 Task: Use the formula "BINOM.DIST" in spreadsheet "Project portfolio".
Action: Mouse moved to (136, 196)
Screenshot: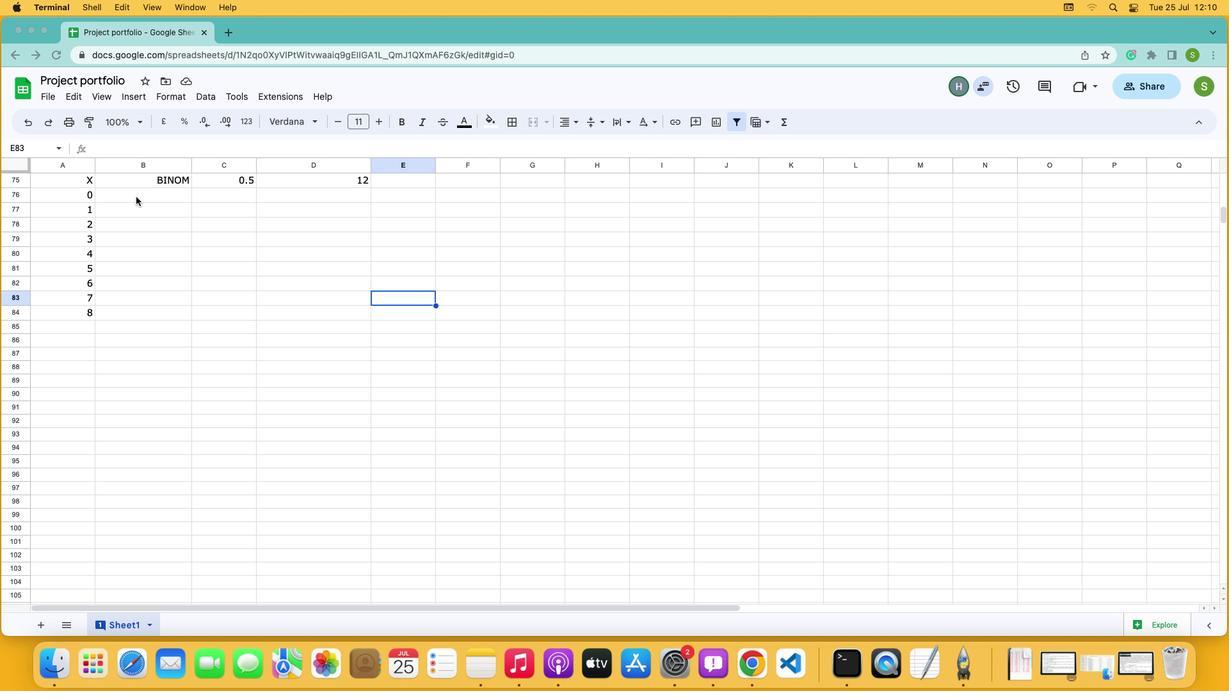 
Action: Mouse pressed left at (136, 196)
Screenshot: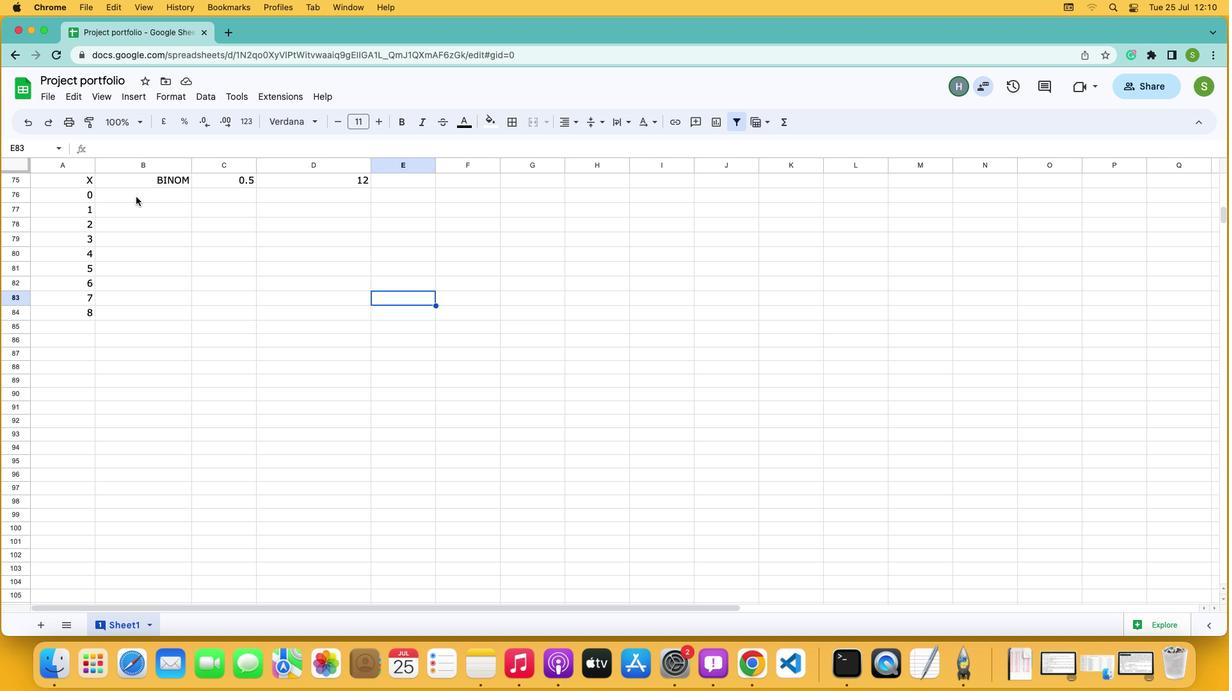 
Action: Mouse pressed left at (136, 196)
Screenshot: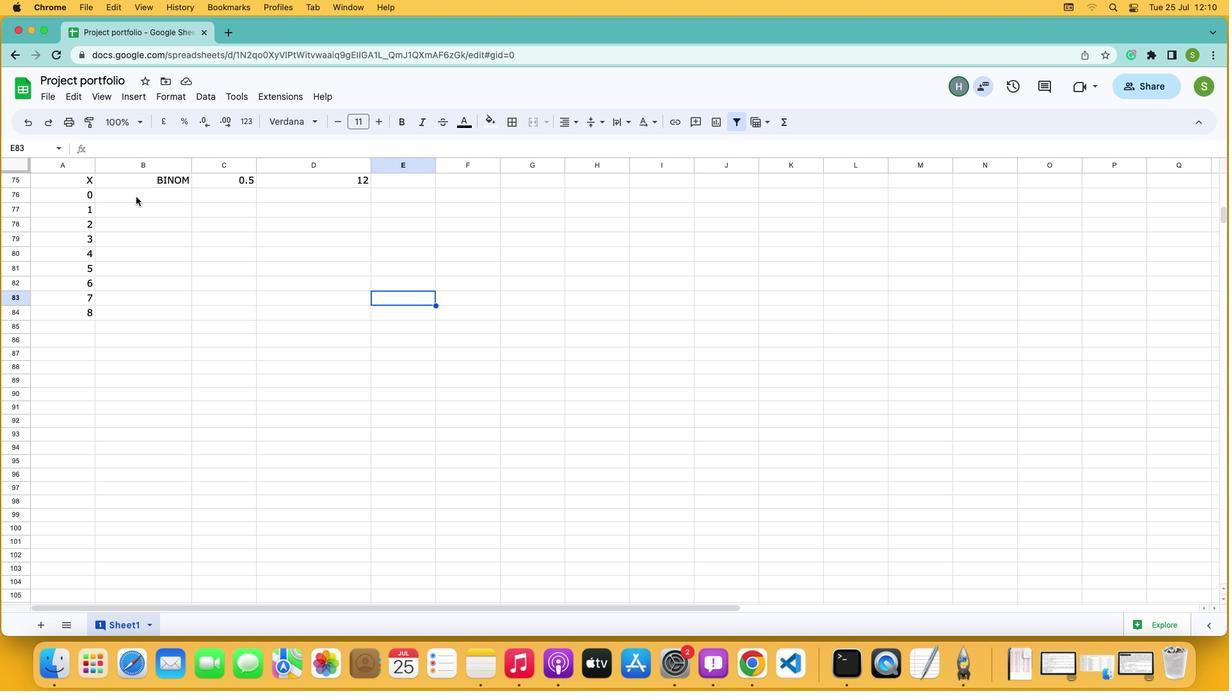 
Action: Mouse moved to (786, 124)
Screenshot: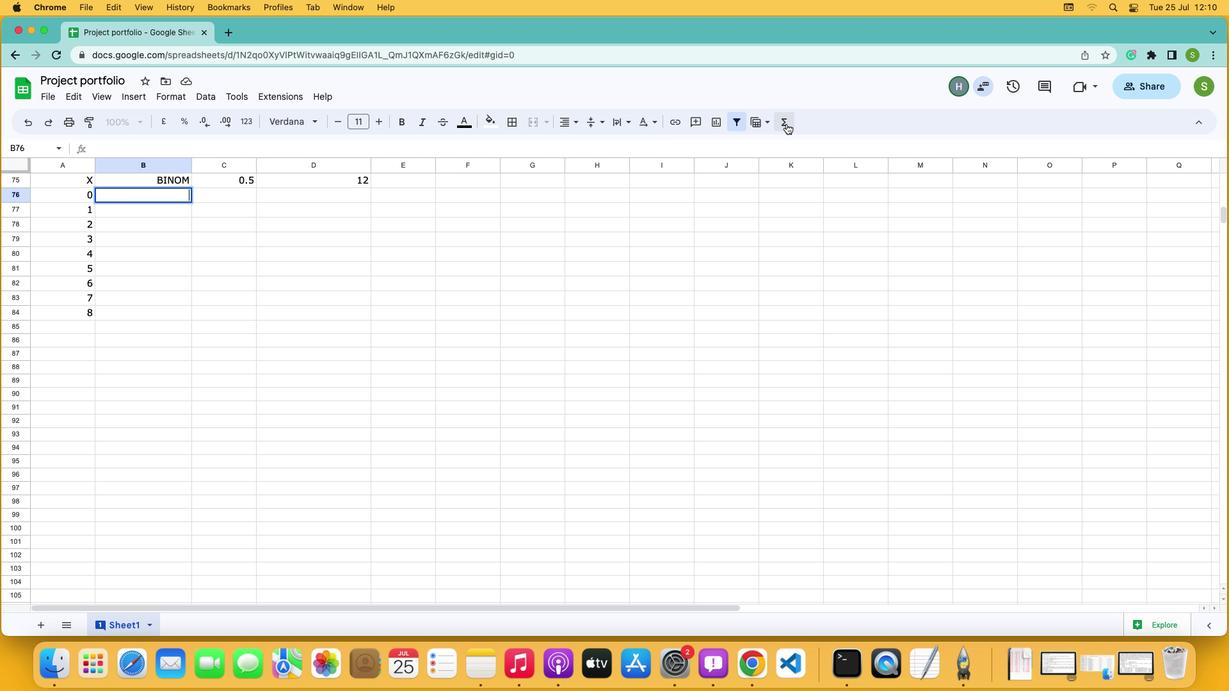 
Action: Mouse pressed left at (786, 124)
Screenshot: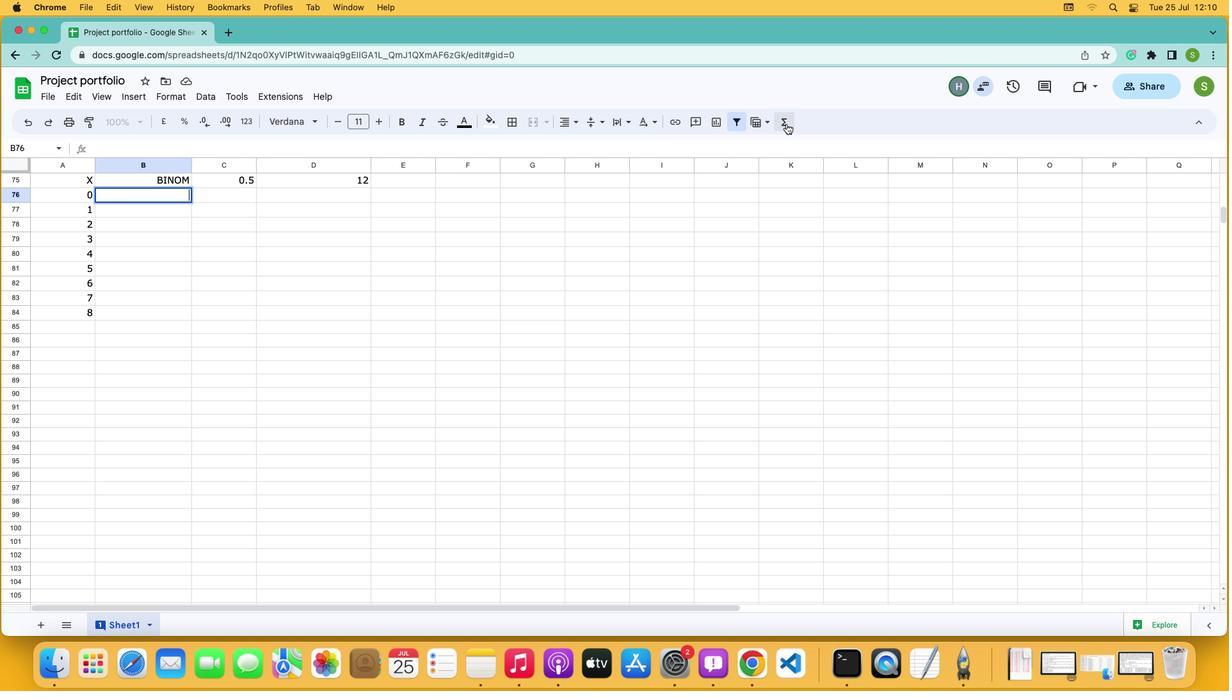 
Action: Mouse moved to (796, 266)
Screenshot: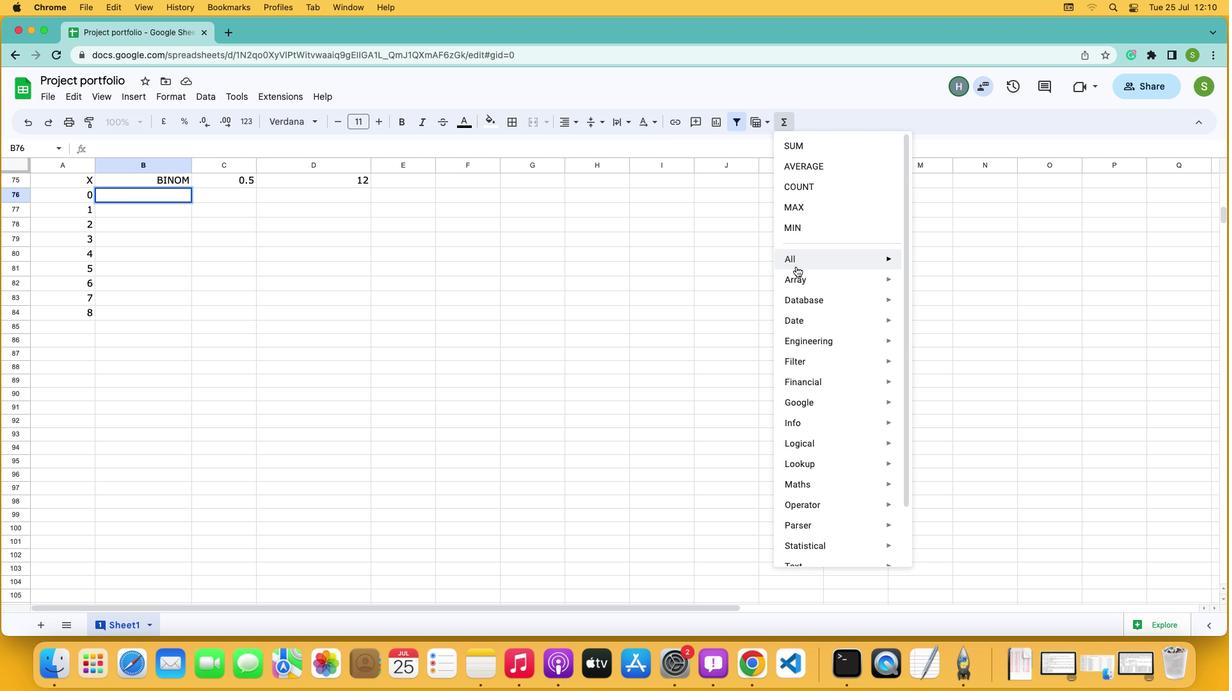 
Action: Mouse pressed left at (796, 266)
Screenshot: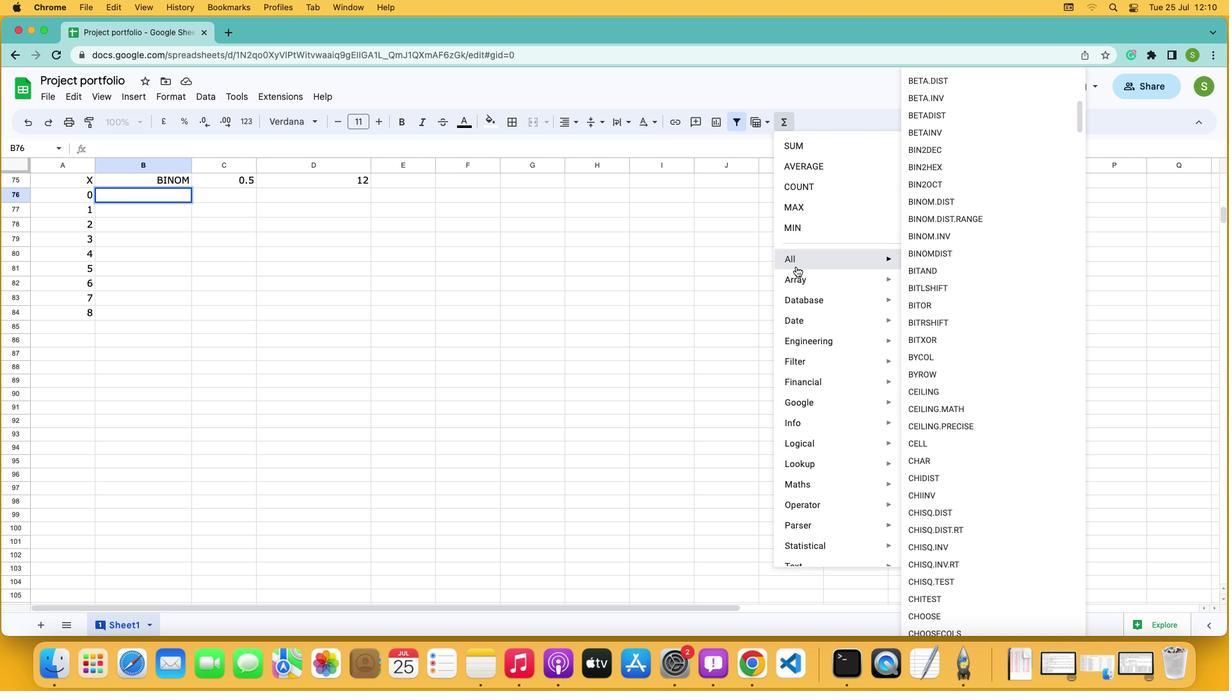 
Action: Mouse moved to (925, 206)
Screenshot: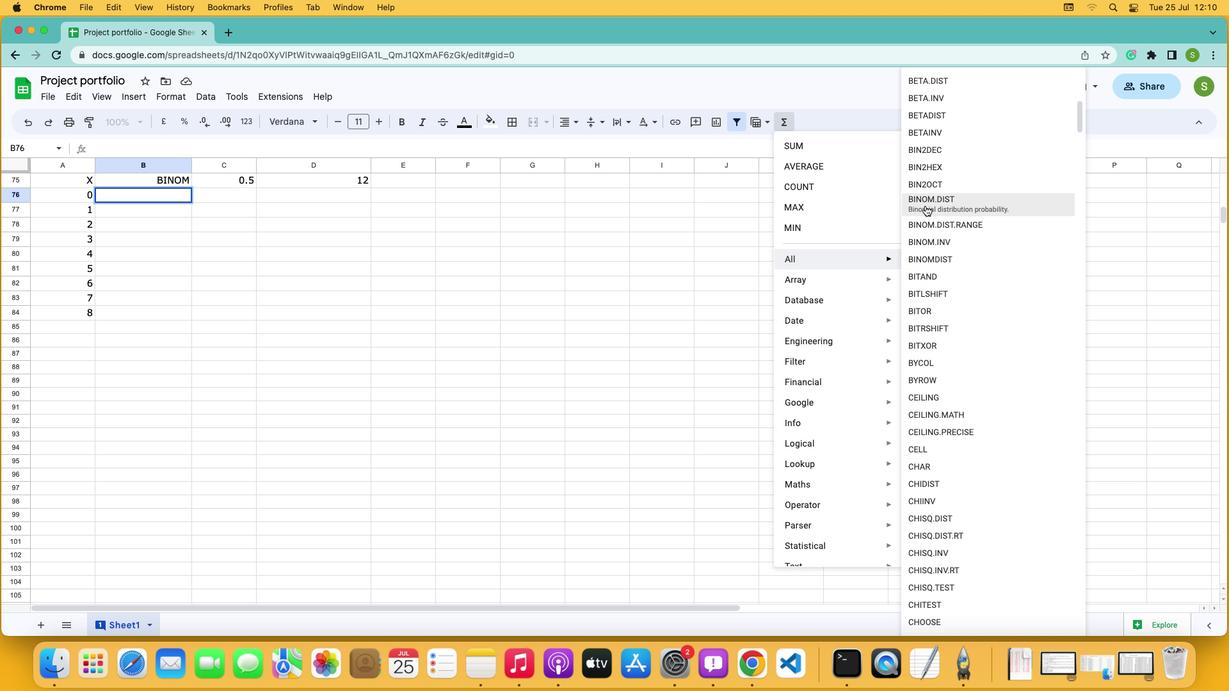 
Action: Mouse pressed left at (925, 206)
Screenshot: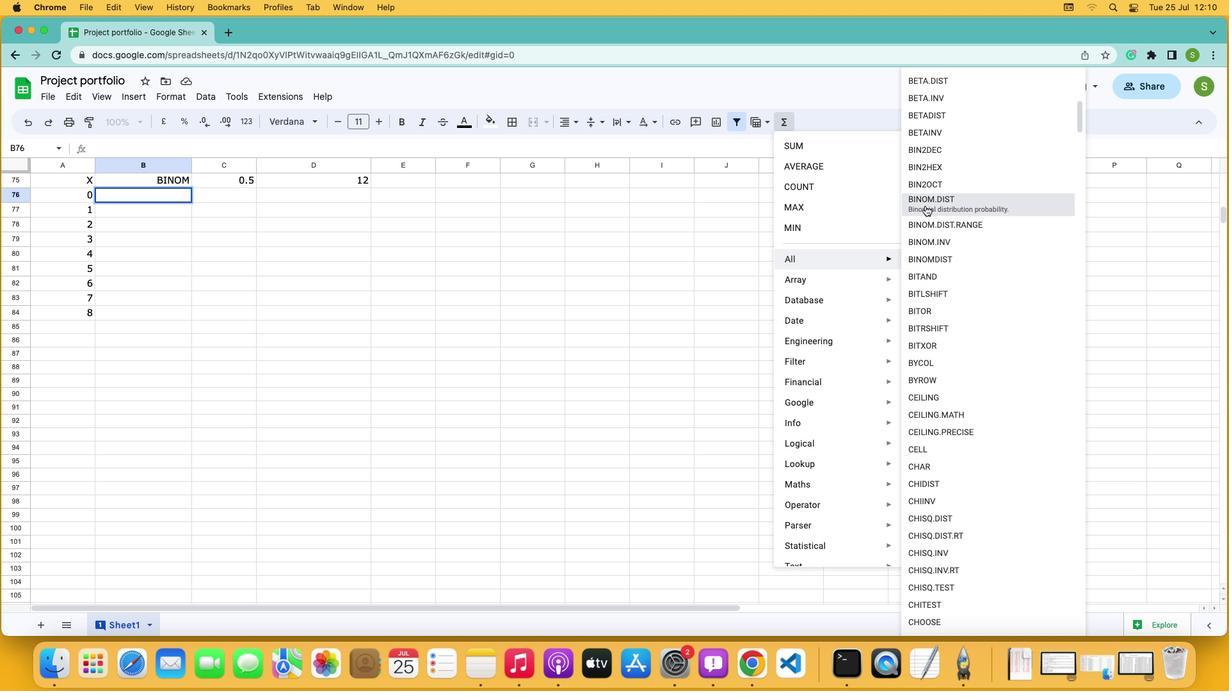 
Action: Mouse moved to (67, 195)
Screenshot: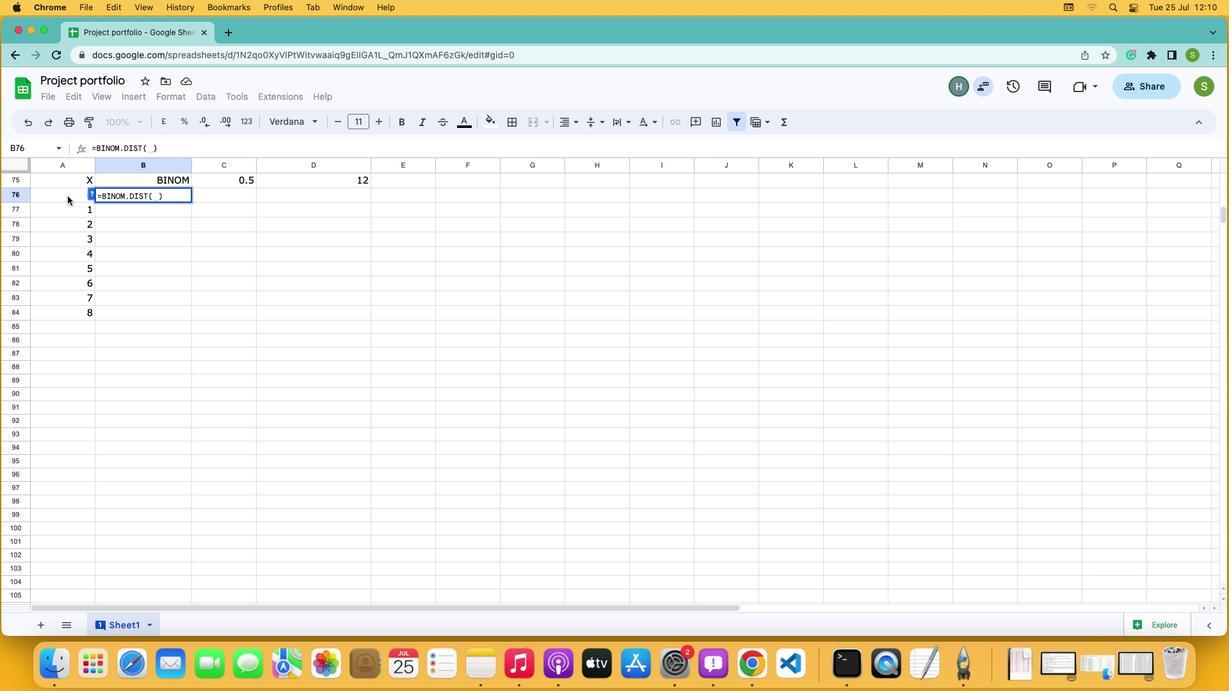 
Action: Mouse pressed left at (67, 195)
Screenshot: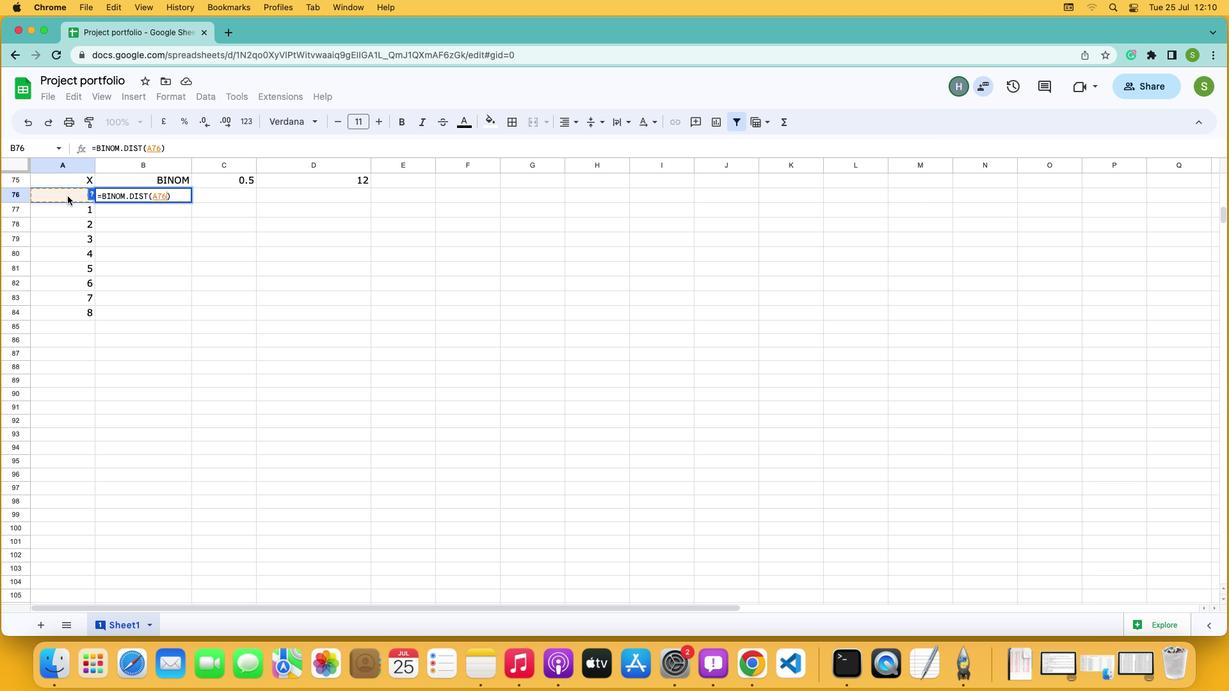
Action: Mouse moved to (98, 215)
Screenshot: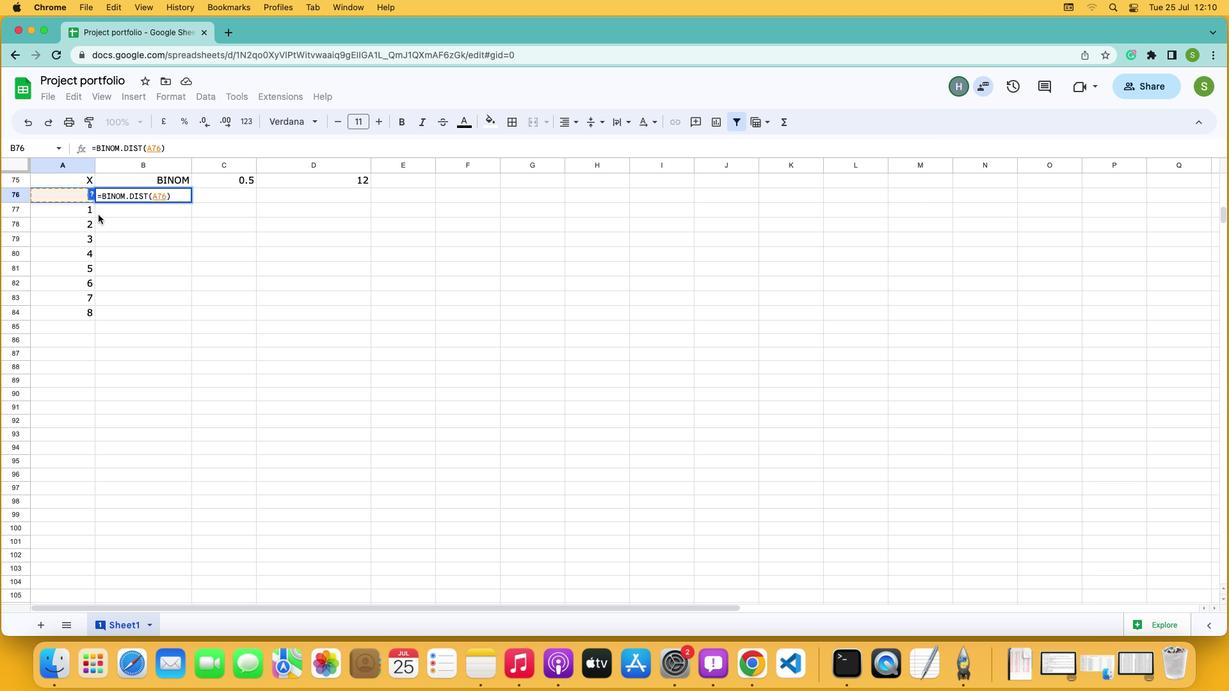 
Action: Key pressed ','
Screenshot: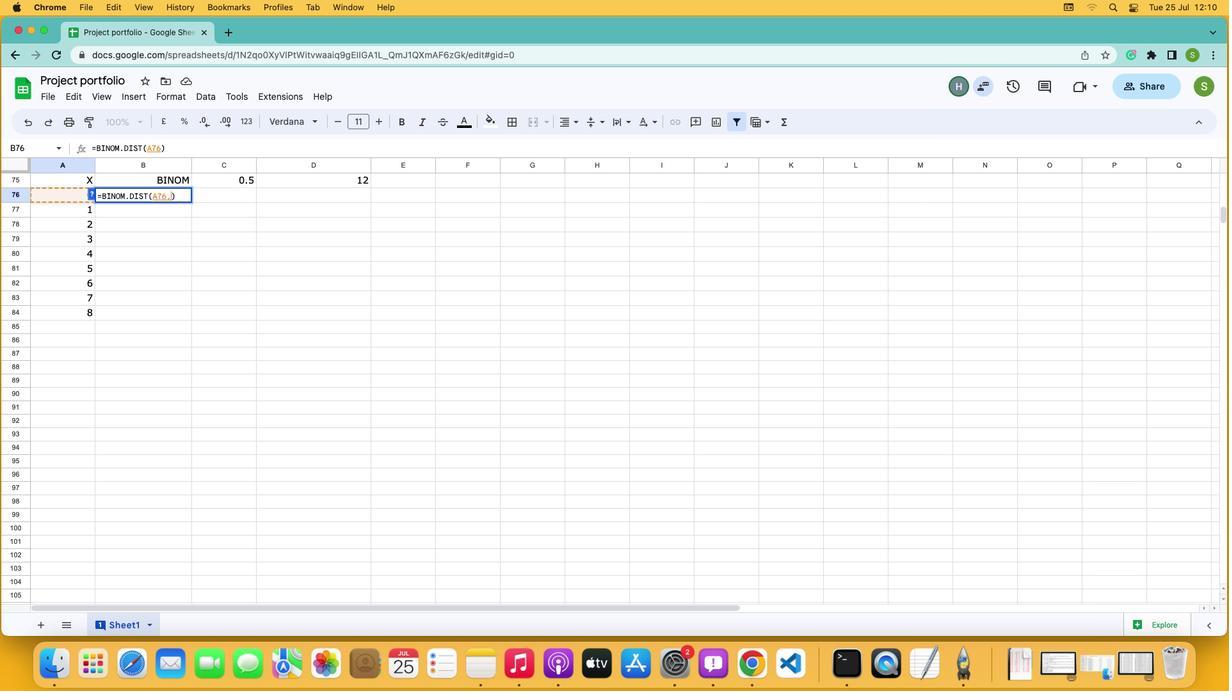 
Action: Mouse moved to (307, 176)
Screenshot: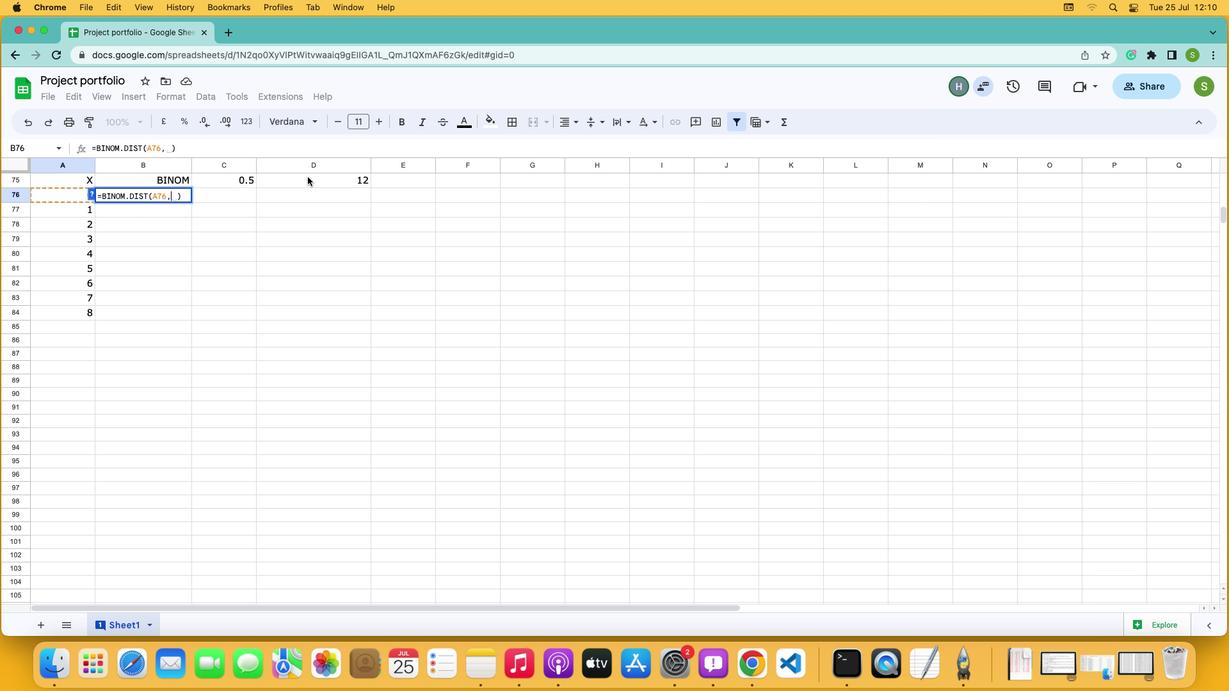 
Action: Mouse pressed left at (307, 176)
Screenshot: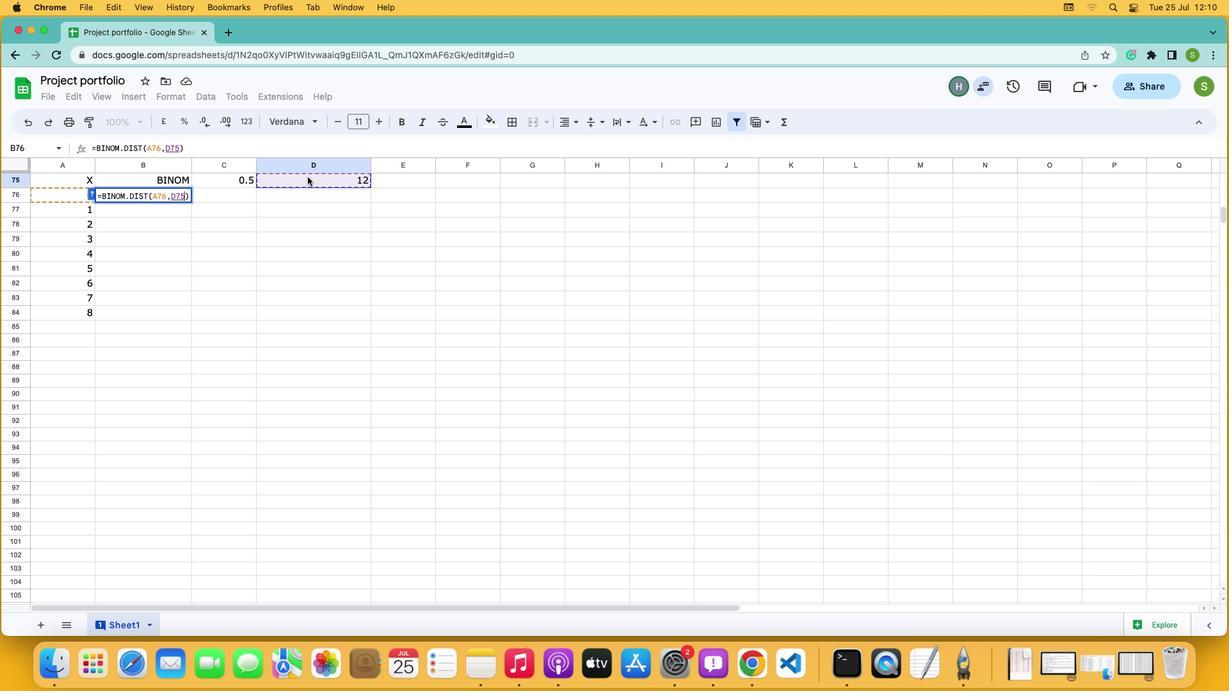 
Action: Mouse moved to (177, 195)
Screenshot: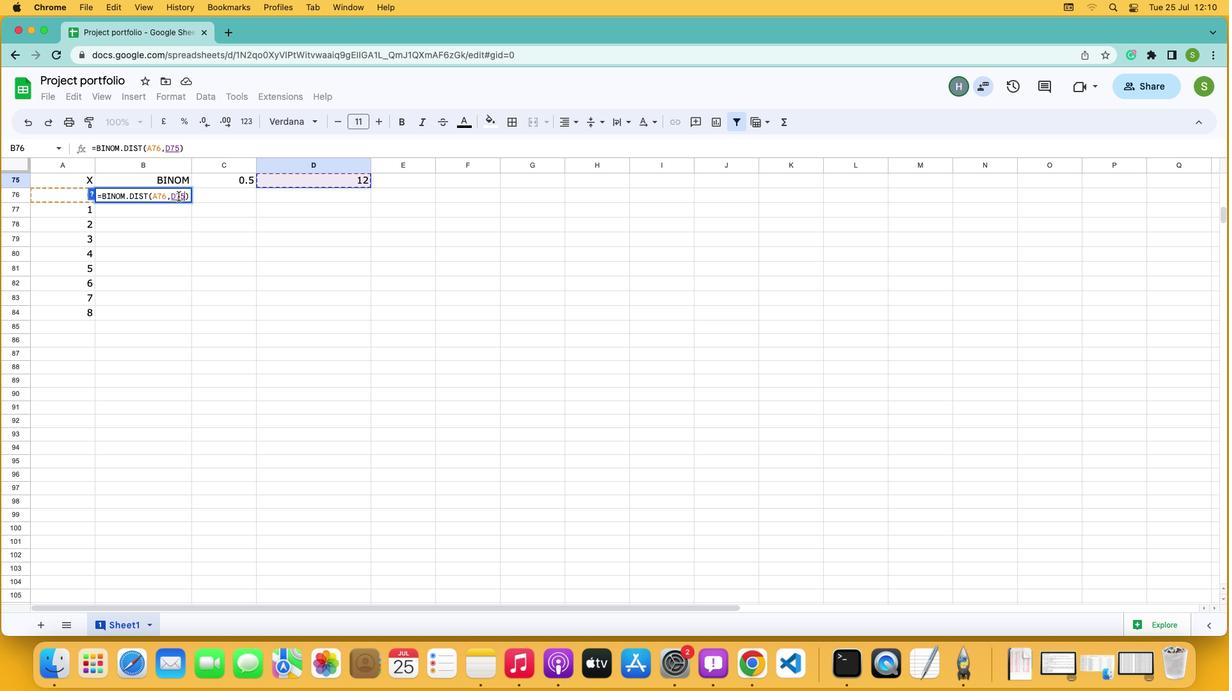 
Action: Mouse pressed left at (177, 195)
Screenshot: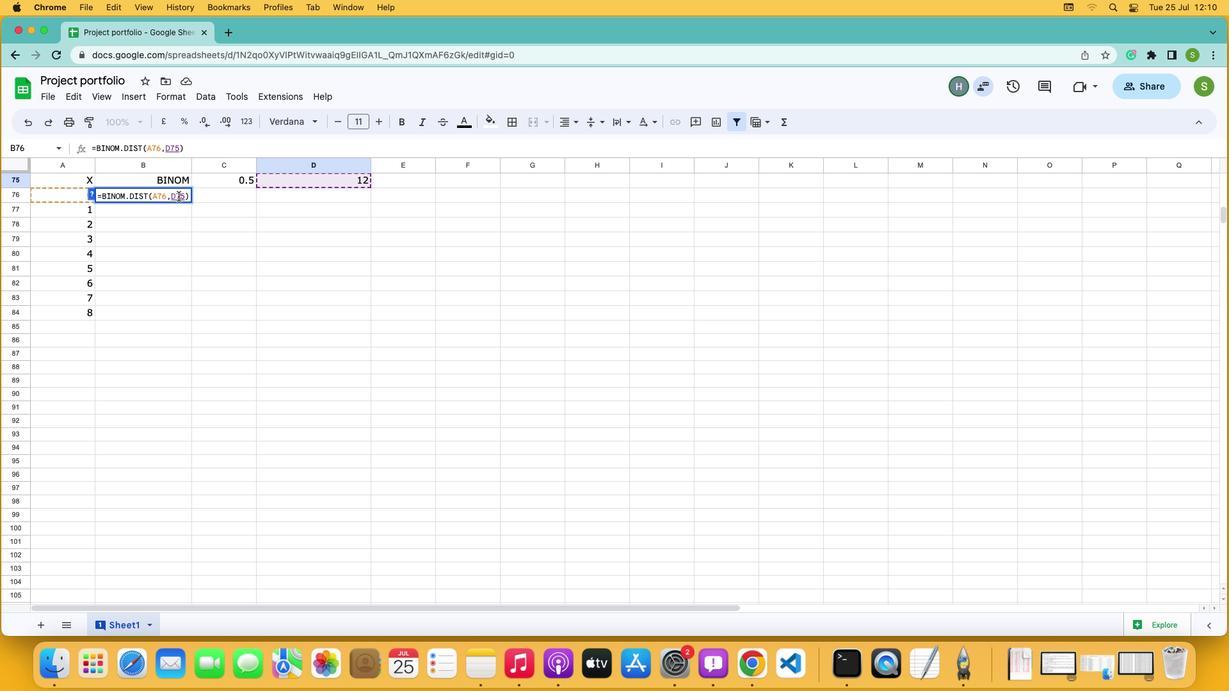 
Action: Mouse moved to (183, 195)
Screenshot: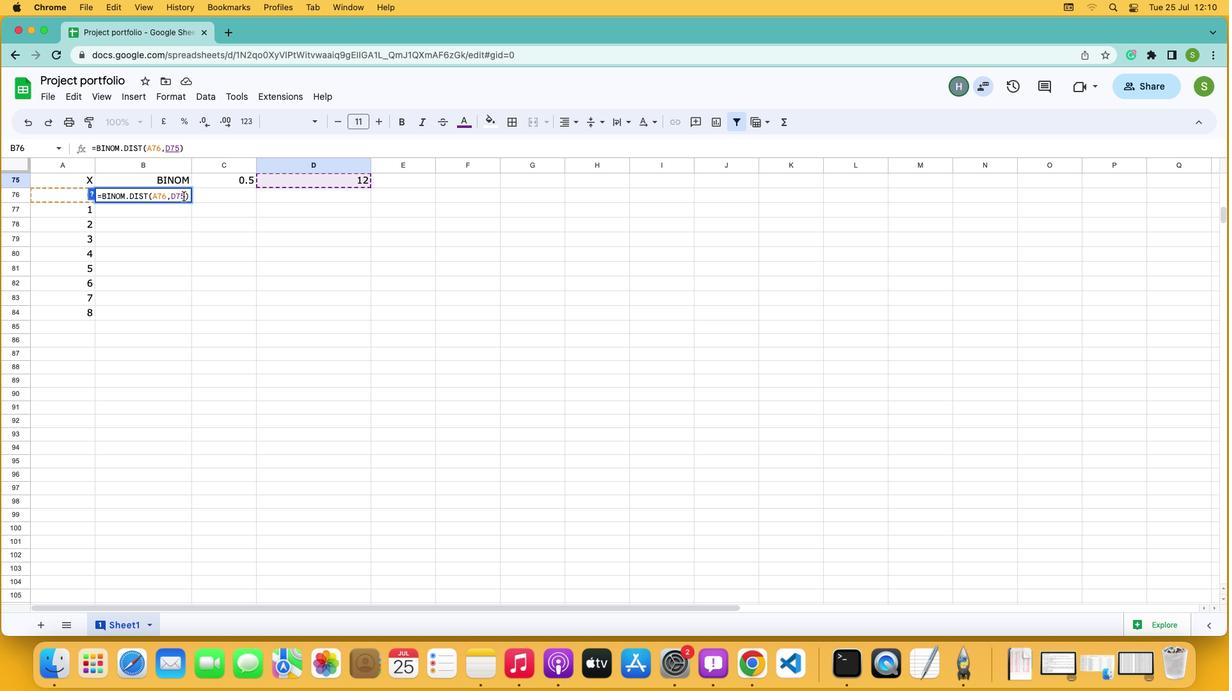
Action: Key pressed Key.leftKey.shift'$'
Screenshot: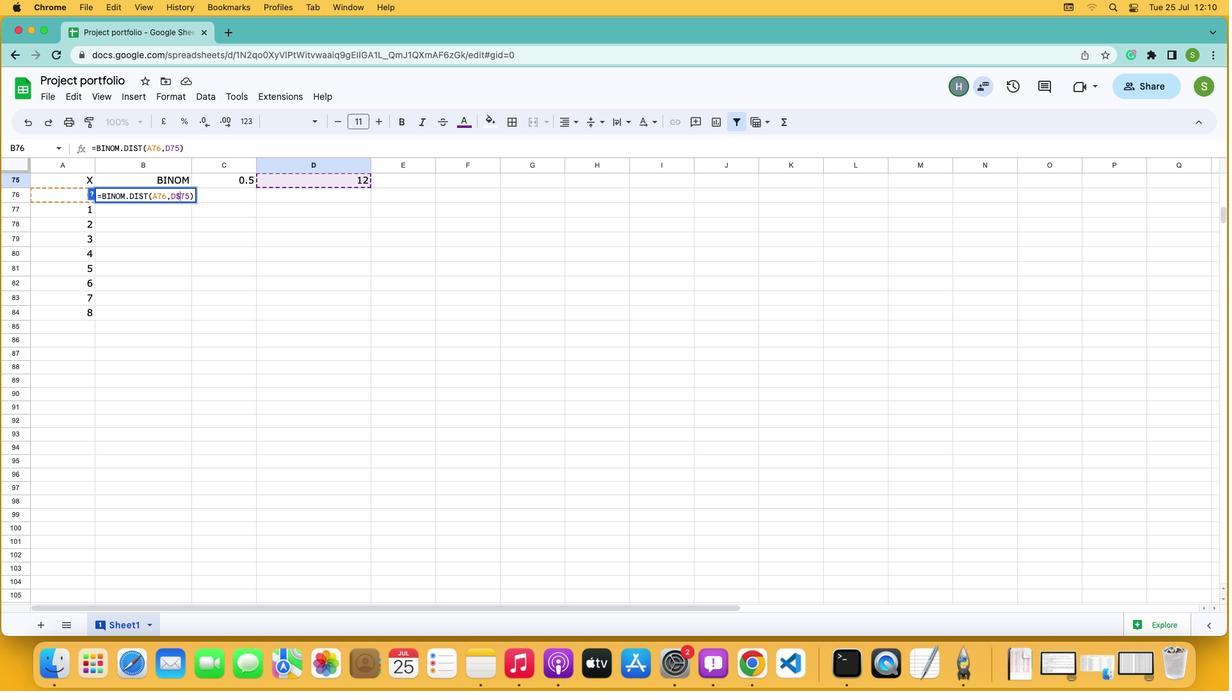 
Action: Mouse moved to (189, 197)
Screenshot: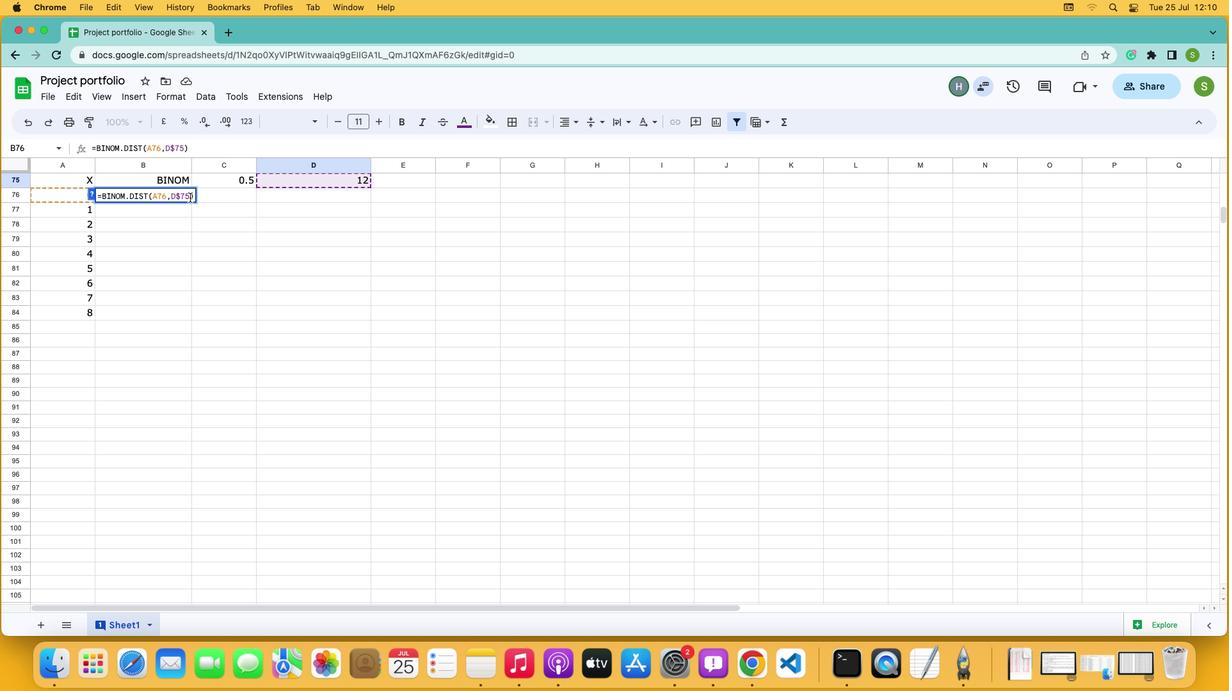 
Action: Mouse pressed left at (189, 197)
Screenshot: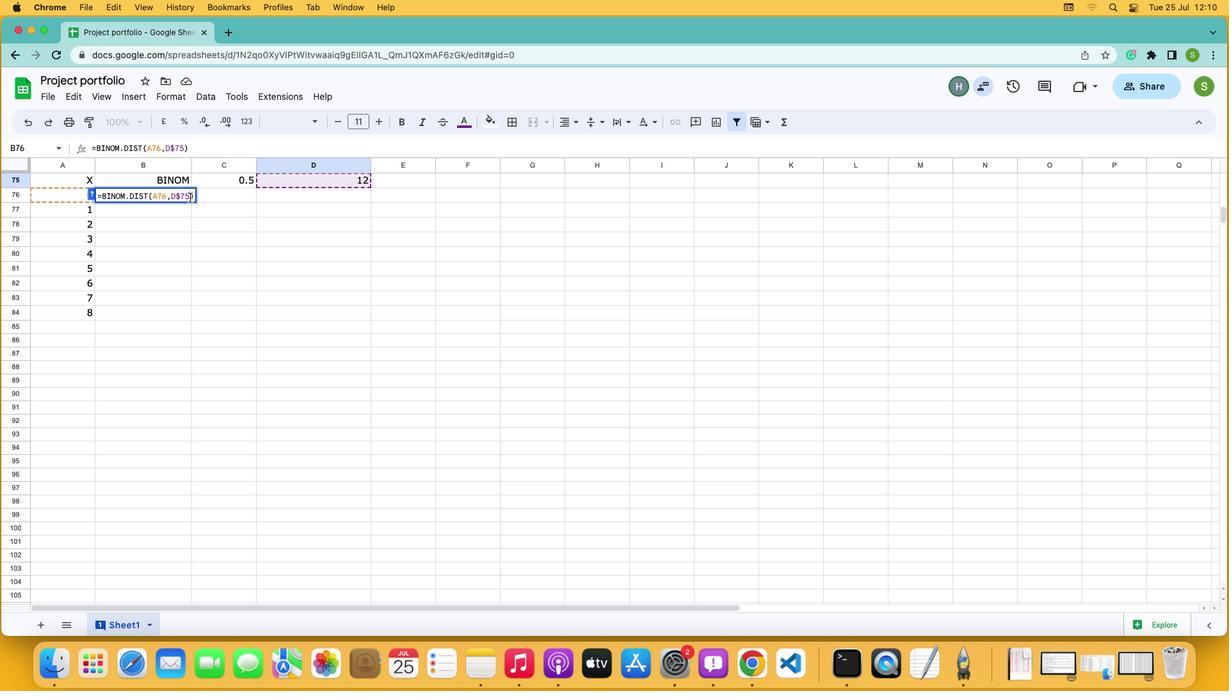 
Action: Mouse moved to (196, 200)
Screenshot: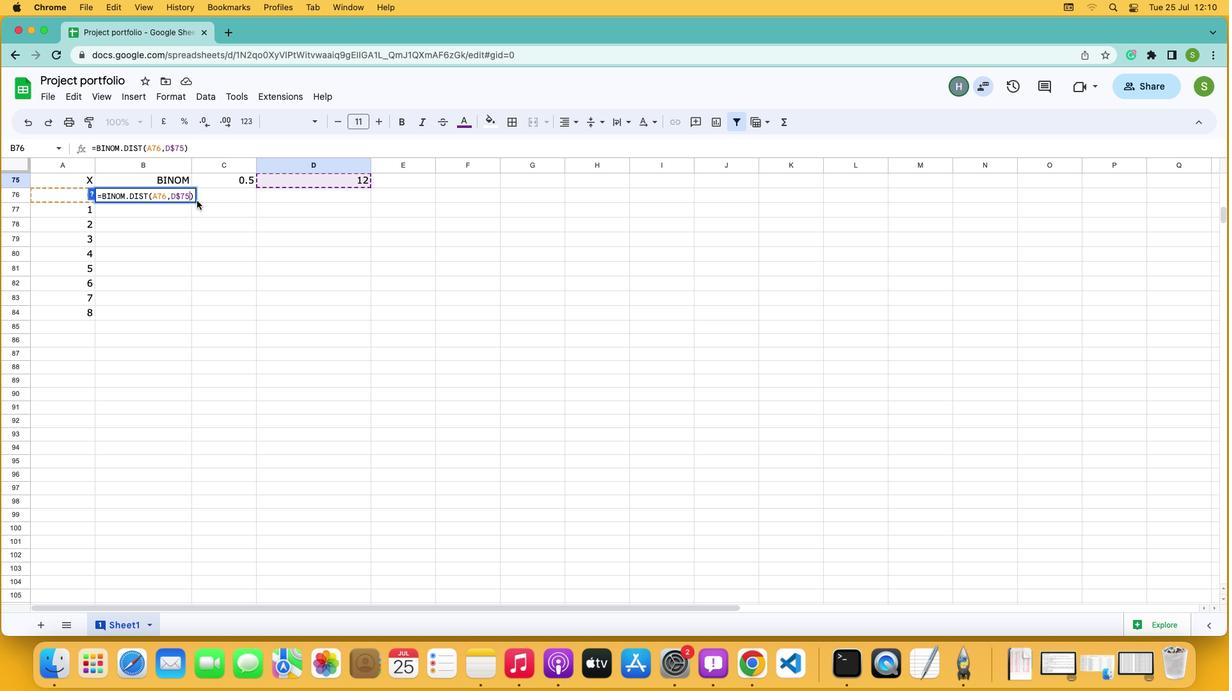 
Action: Key pressed ','
Screenshot: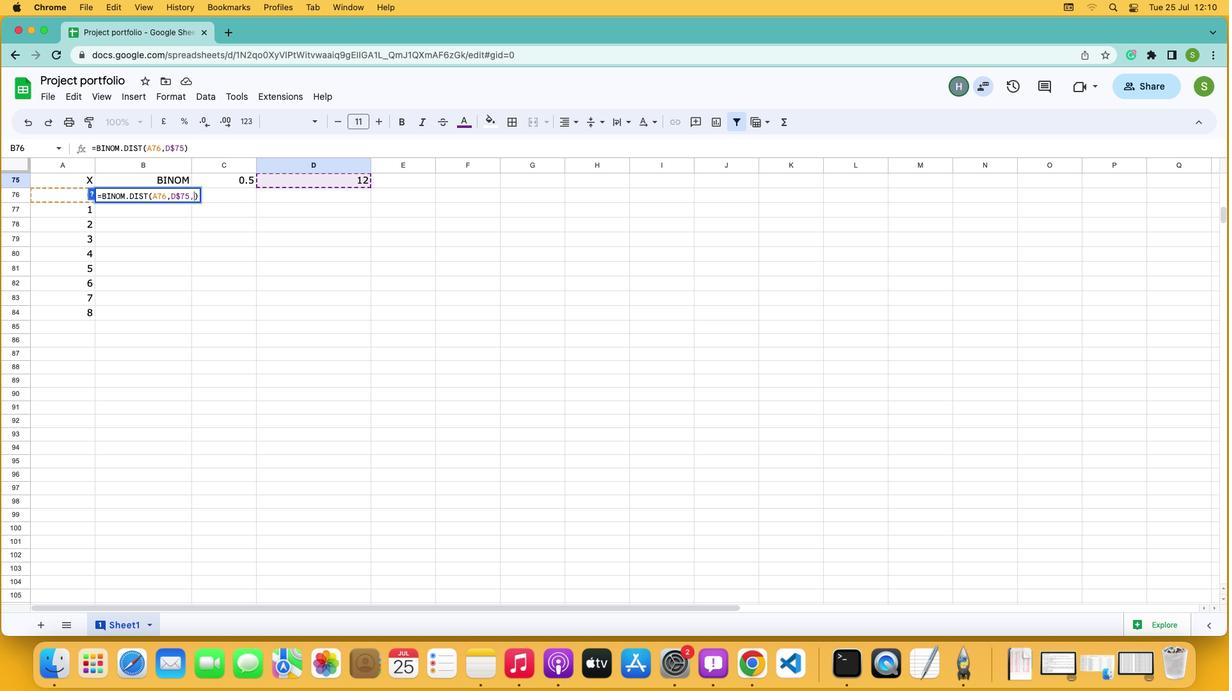 
Action: Mouse moved to (226, 181)
Screenshot: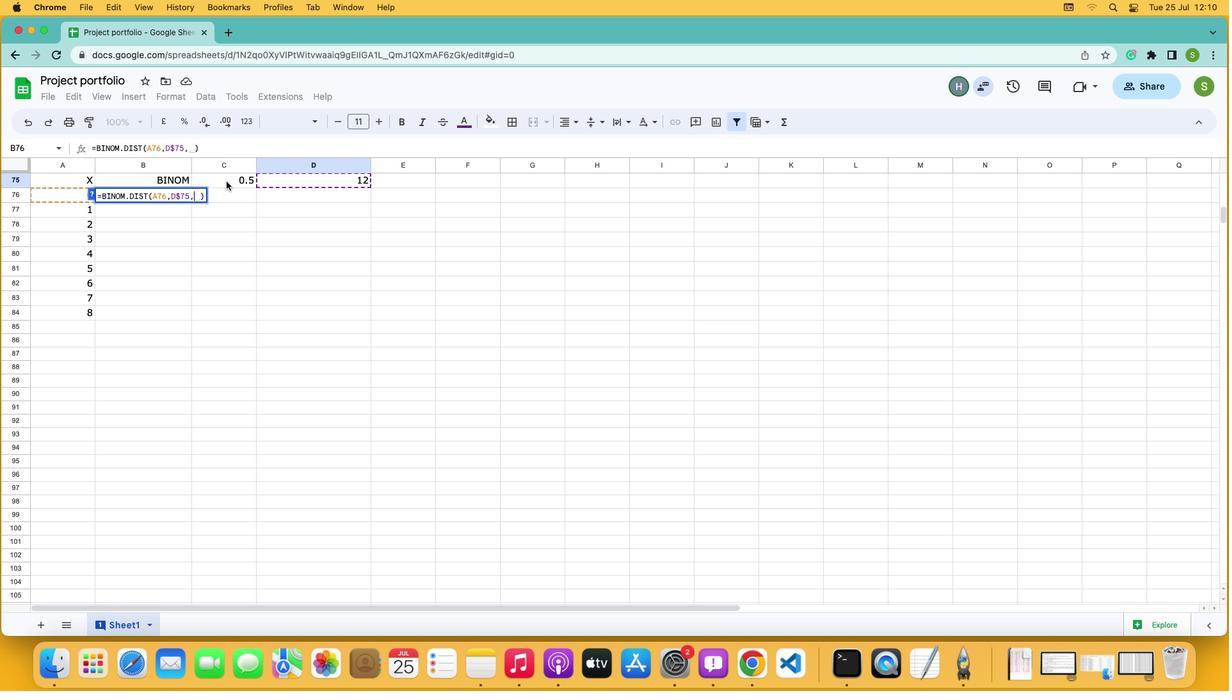 
Action: Mouse pressed left at (226, 181)
Screenshot: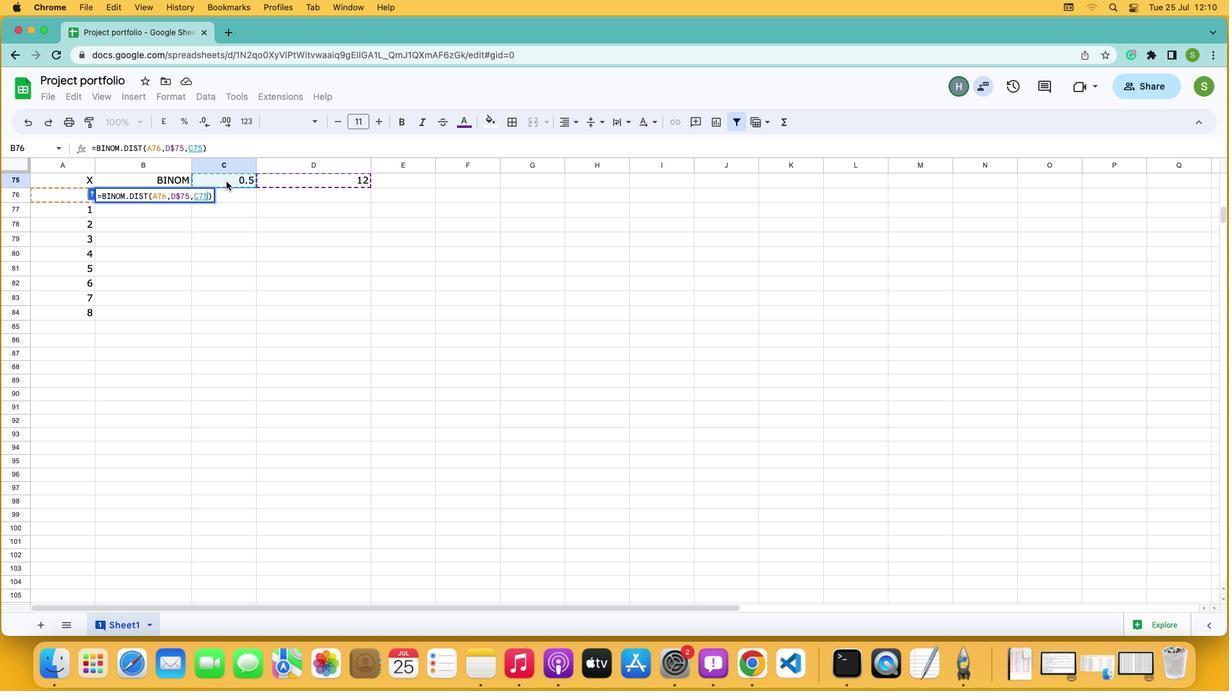
Action: Mouse moved to (198, 194)
Screenshot: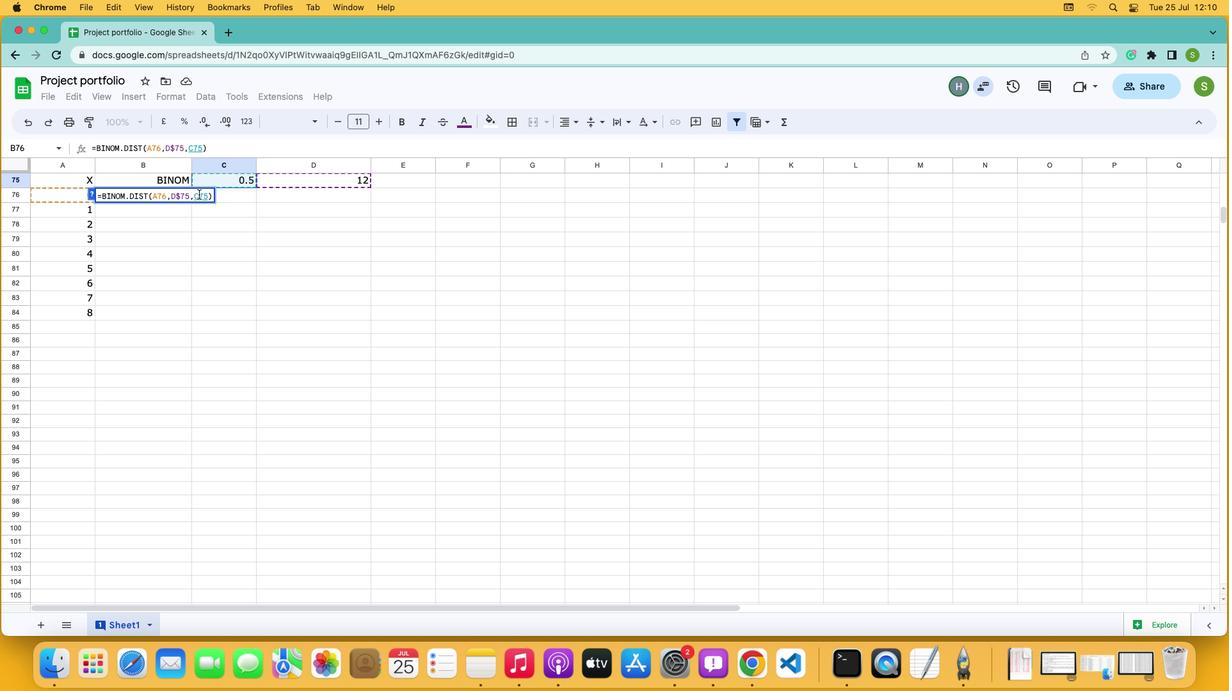 
Action: Mouse pressed left at (198, 194)
Screenshot: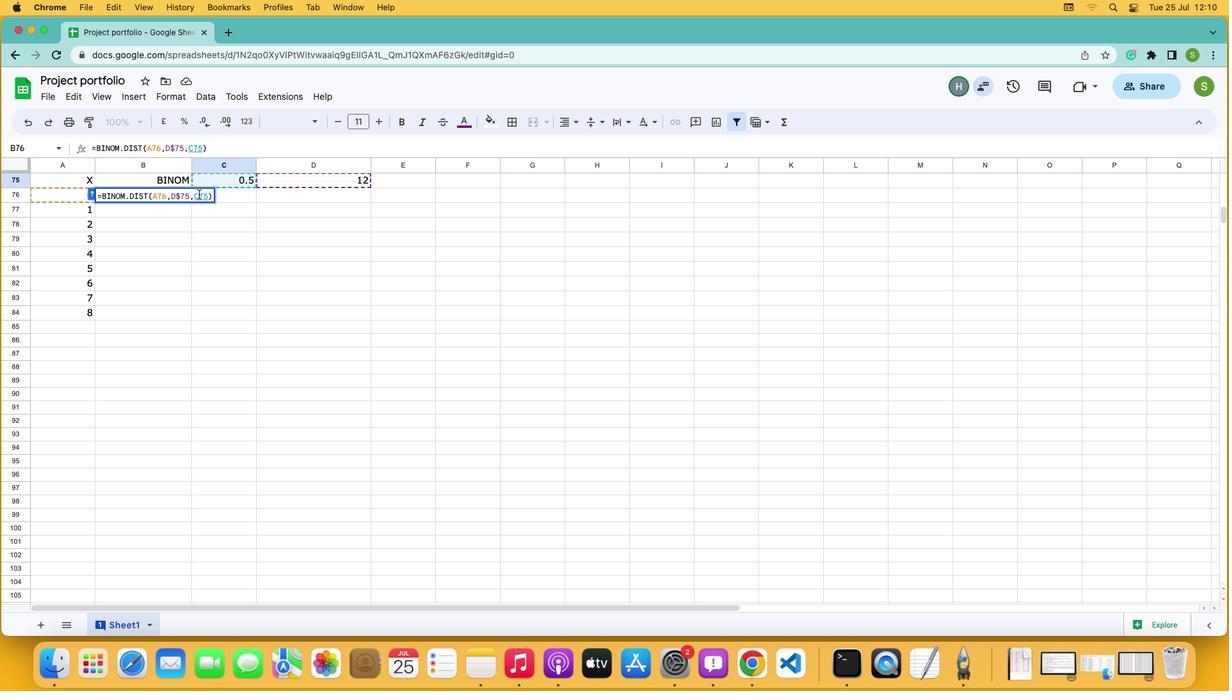 
Action: Mouse moved to (220, 195)
Screenshot: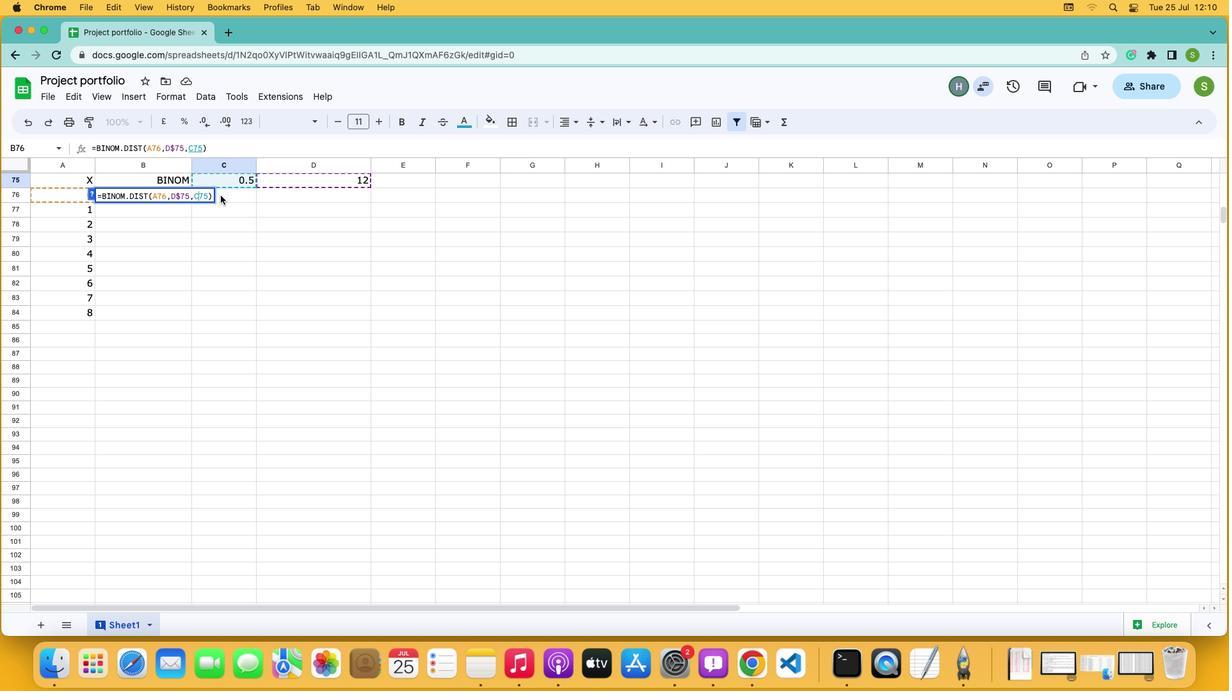 
Action: Key pressed Key.shift'$'
Screenshot: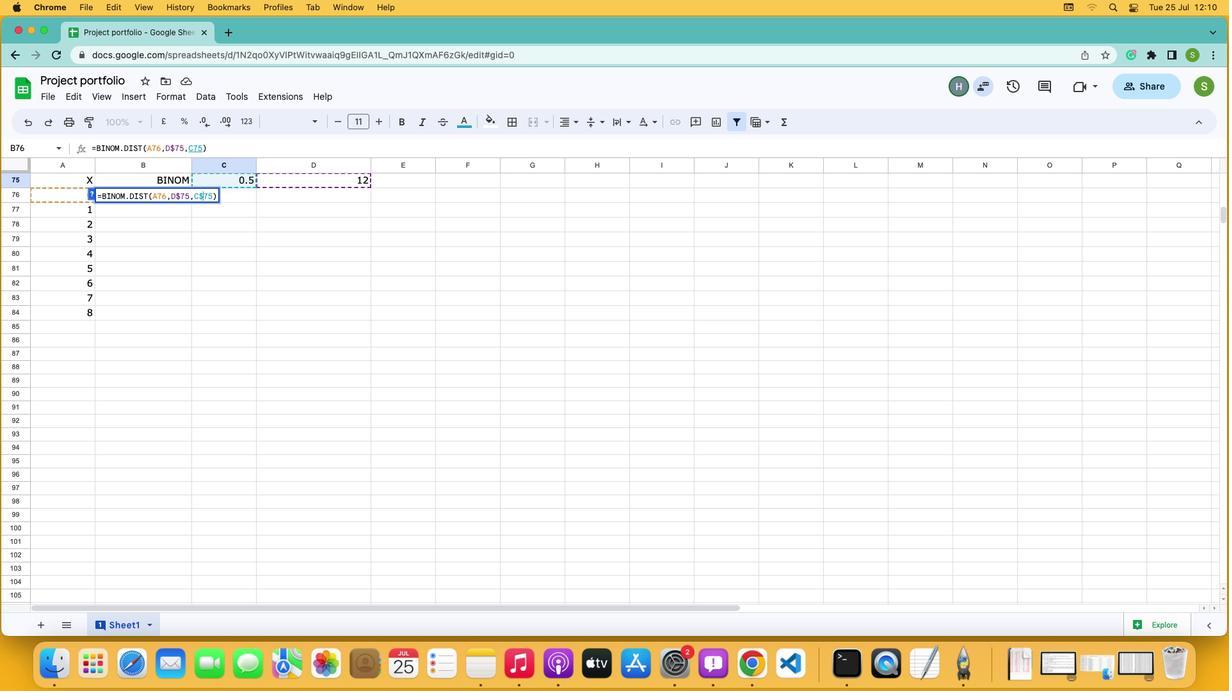 
Action: Mouse moved to (215, 195)
Screenshot: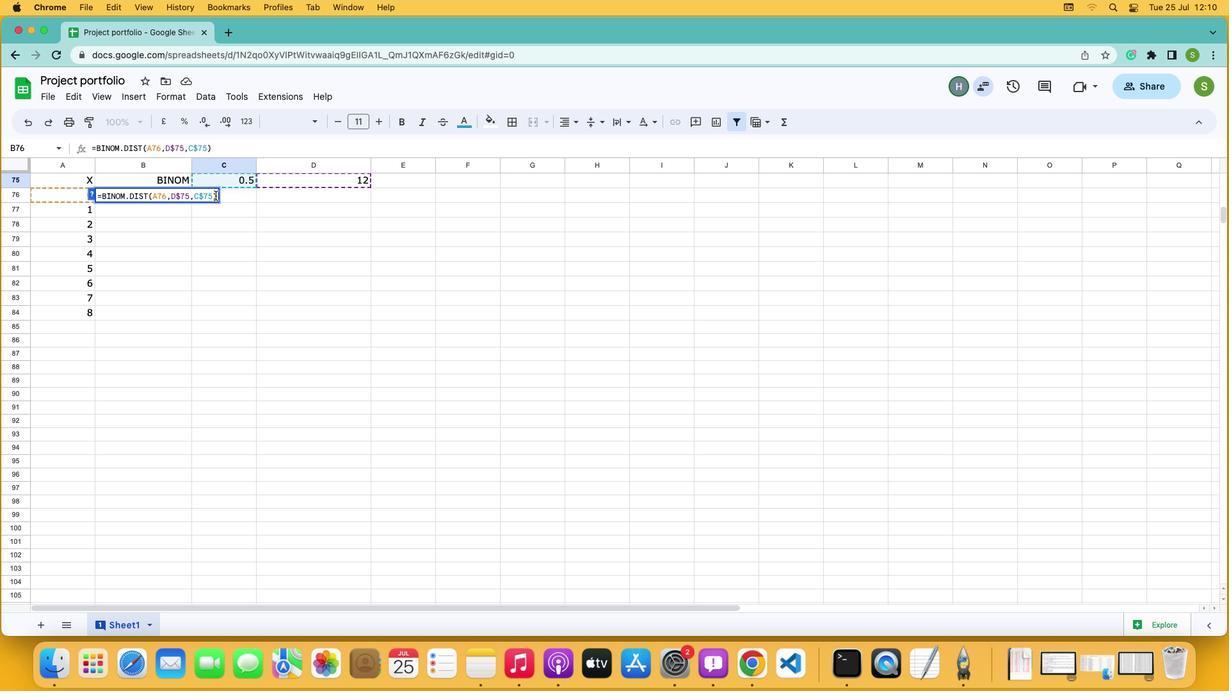 
Action: Mouse pressed left at (215, 195)
Screenshot: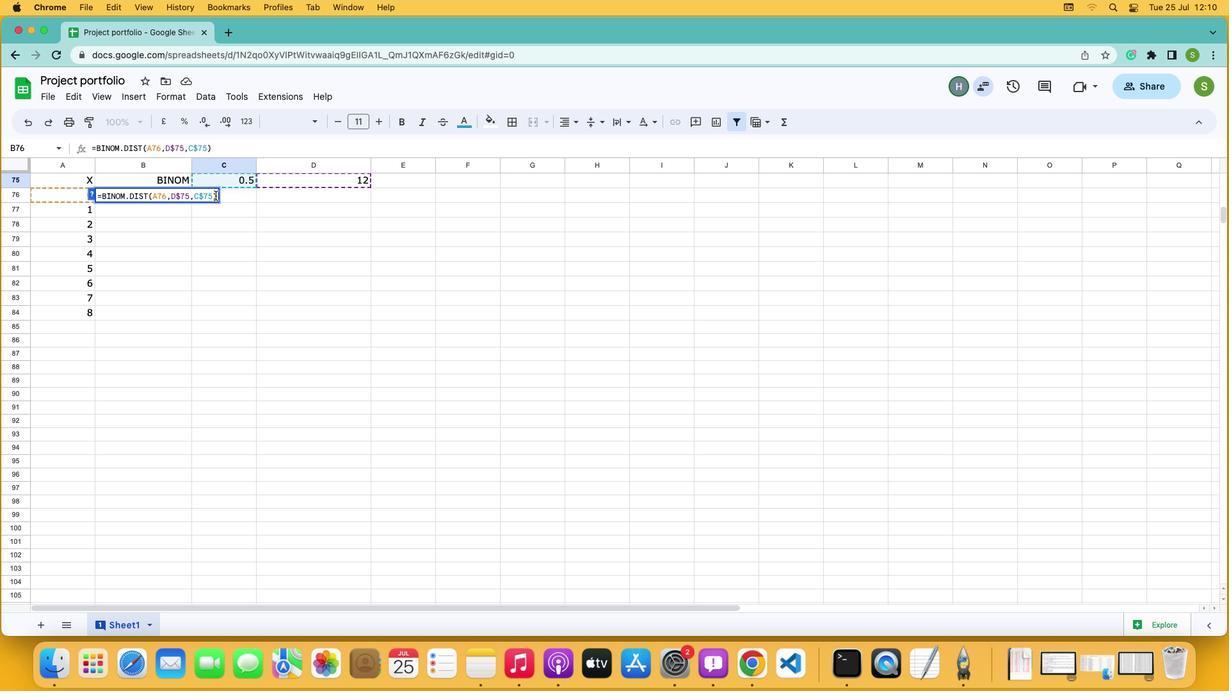 
Action: Mouse moved to (213, 197)
Screenshot: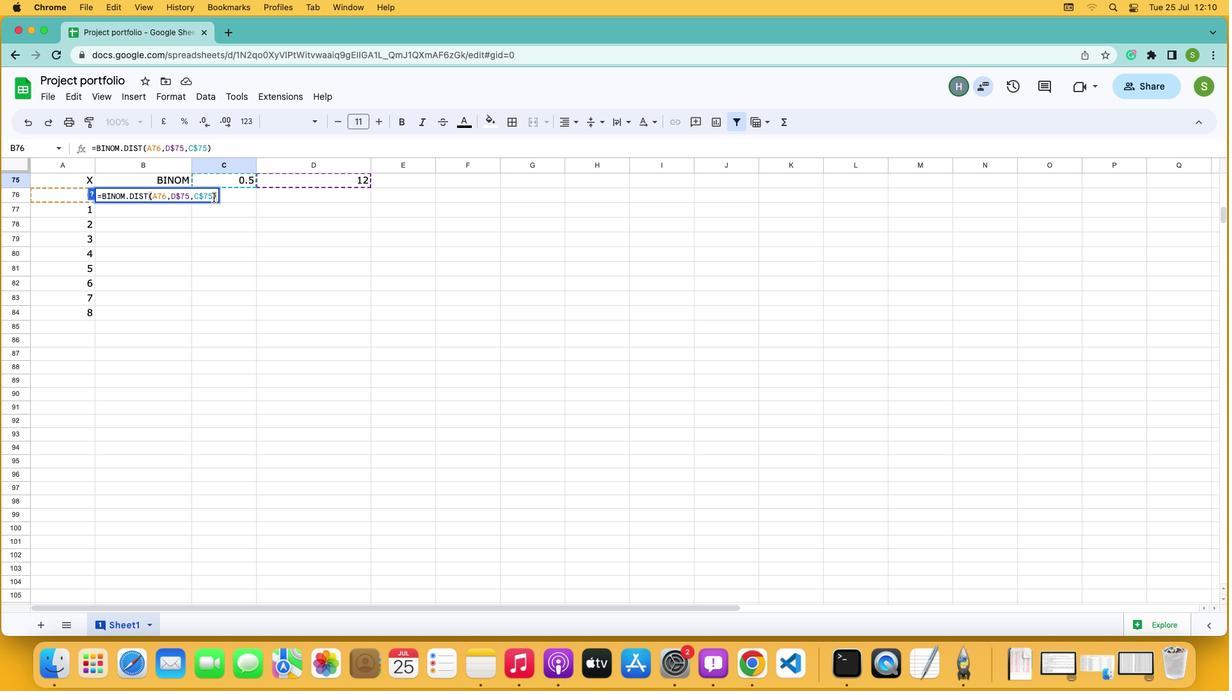 
Action: Mouse pressed left at (213, 197)
Screenshot: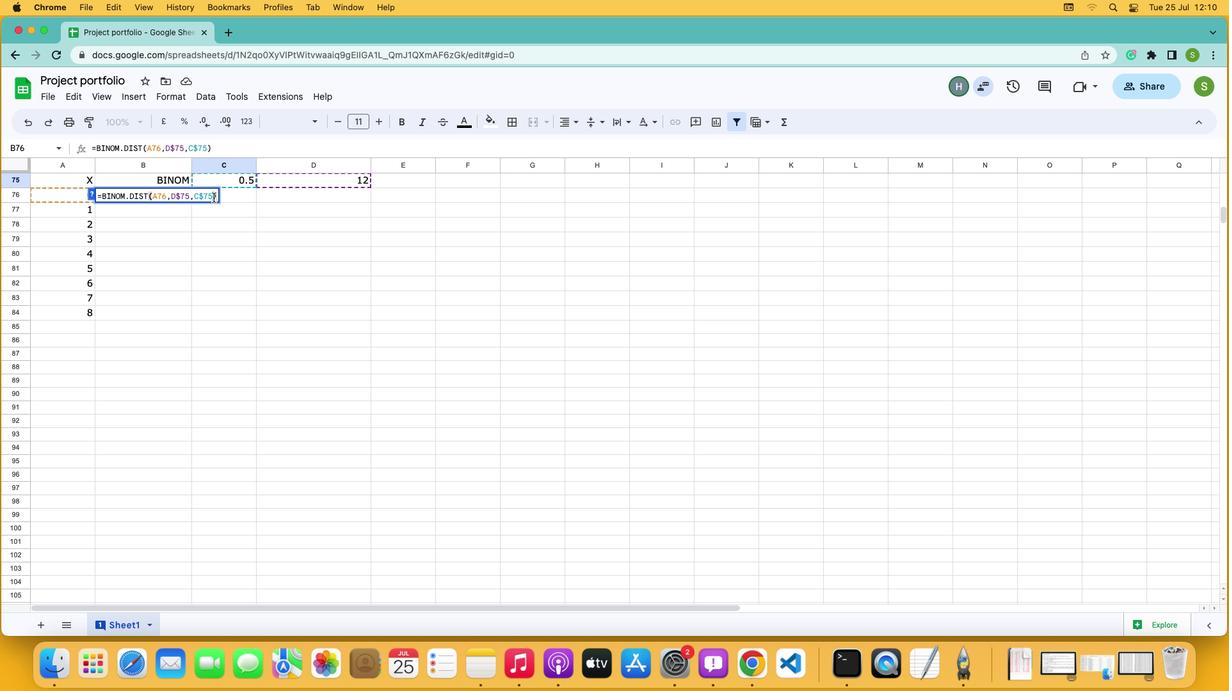 
Action: Key pressed ','
Screenshot: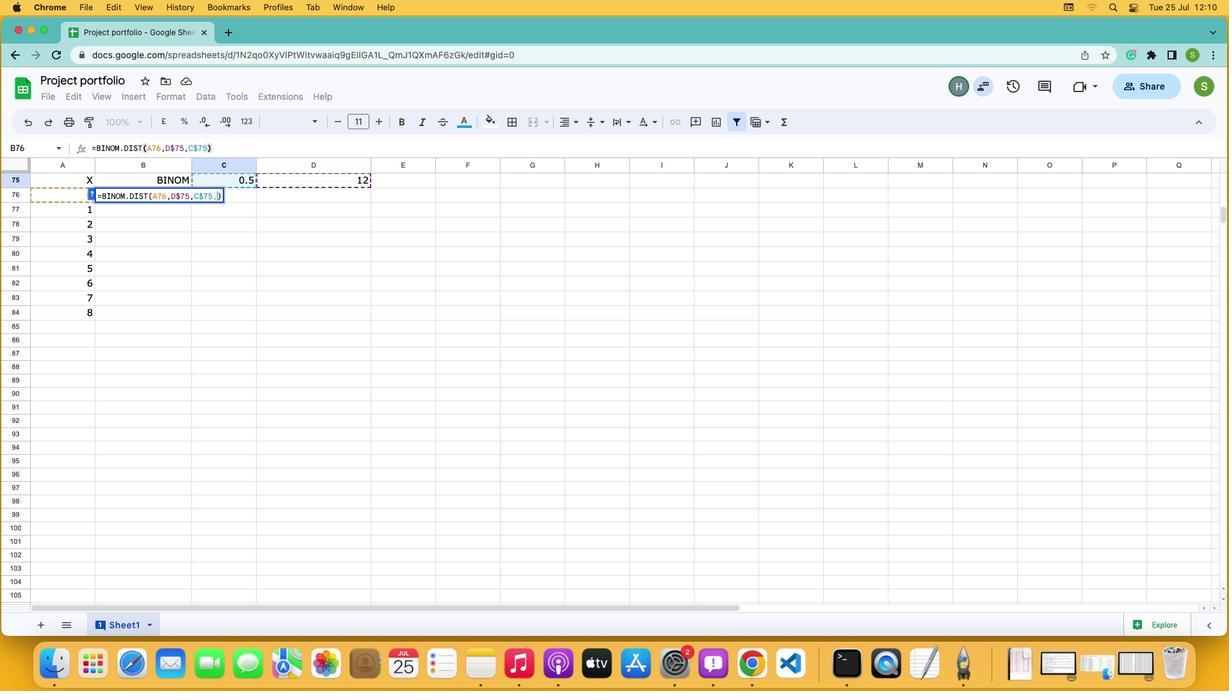 
Action: Mouse moved to (225, 189)
Screenshot: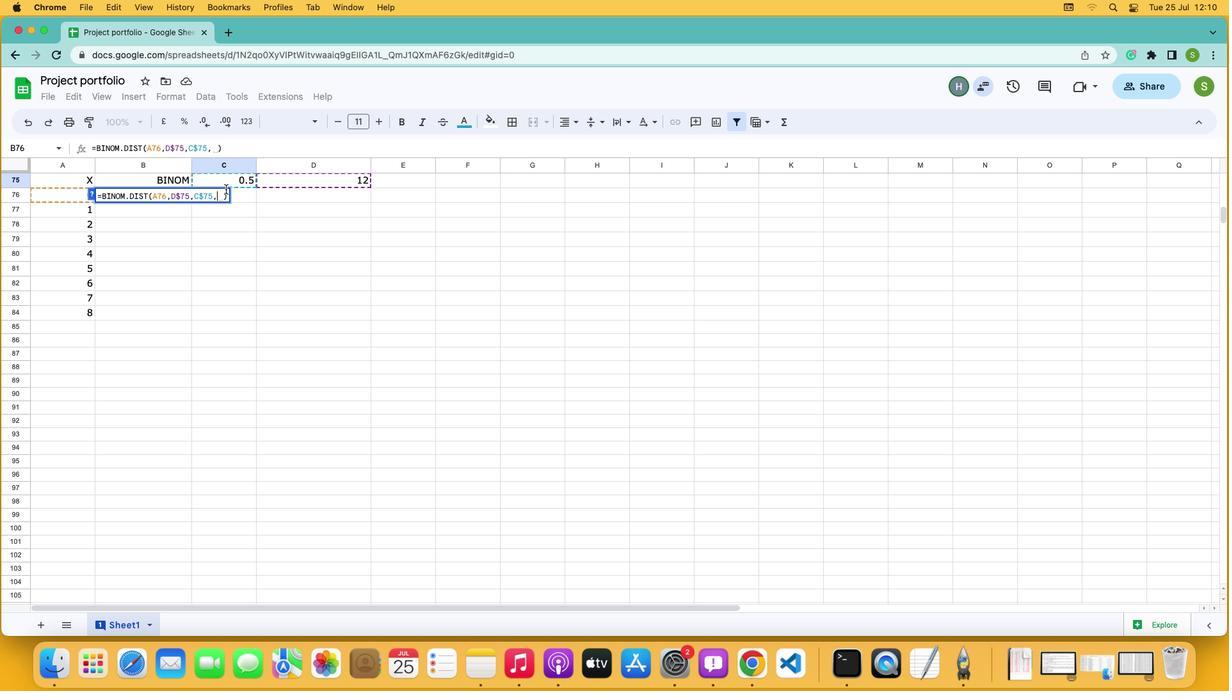 
Action: Key pressed 'F''A''L''S''E'Key.enter
Screenshot: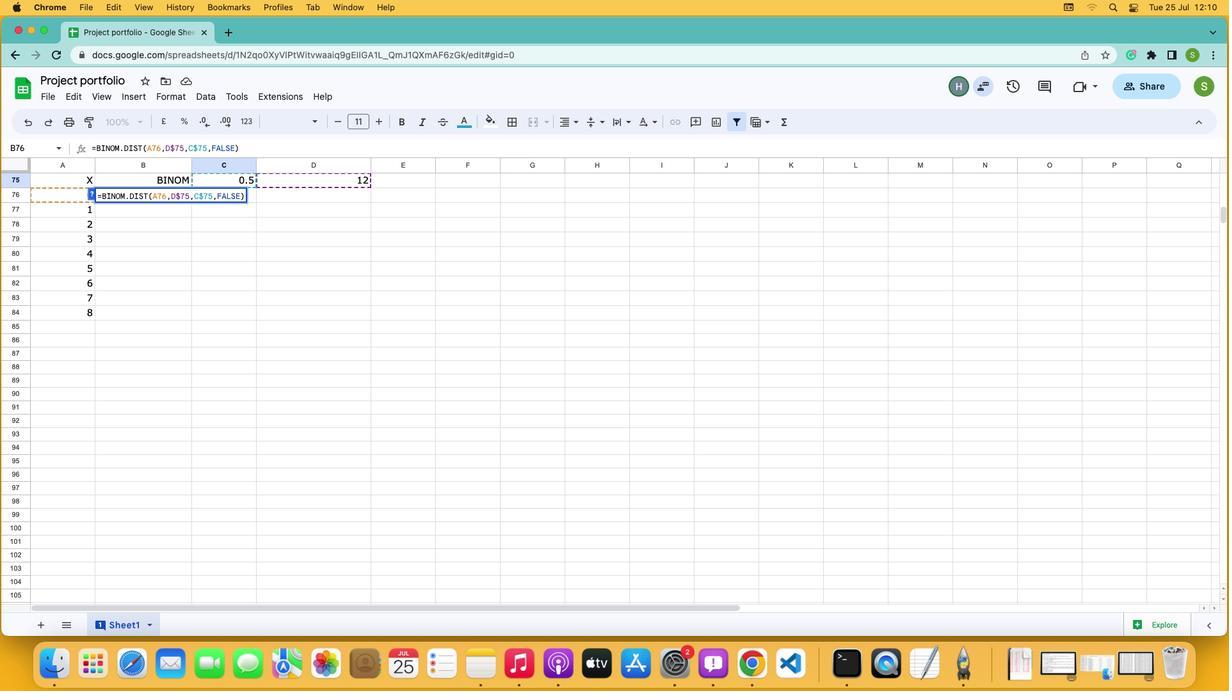 
Action: Mouse moved to (163, 200)
Screenshot: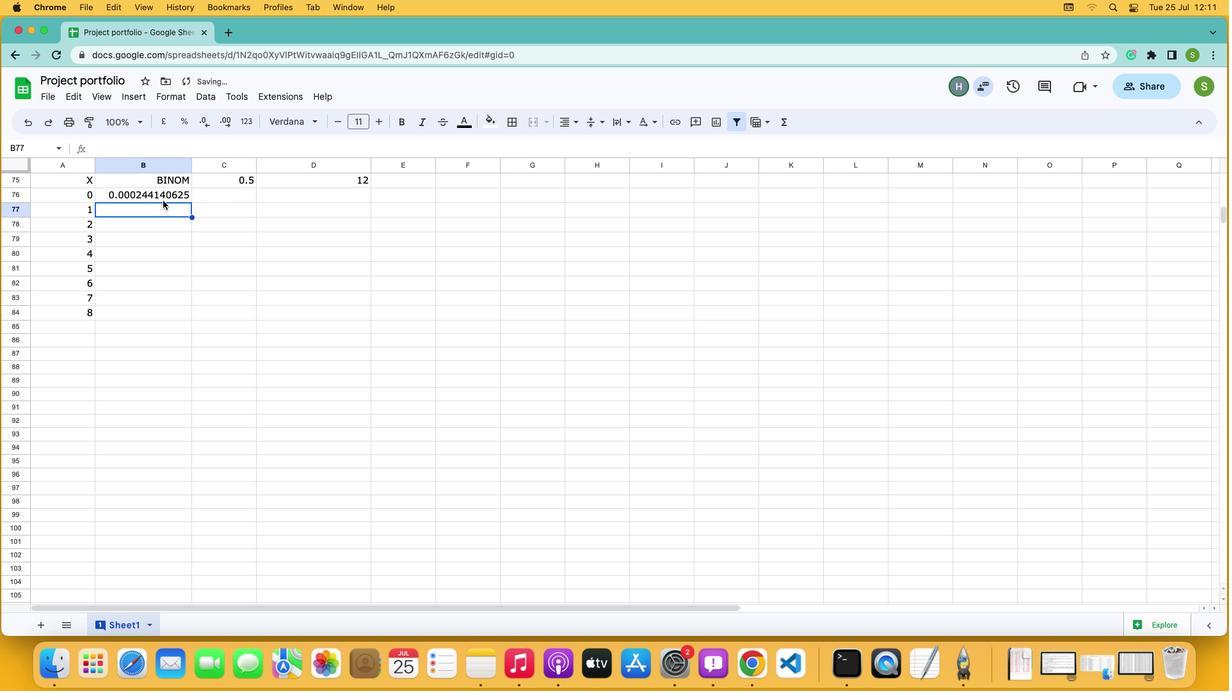 
Action: Mouse pressed left at (163, 200)
Screenshot: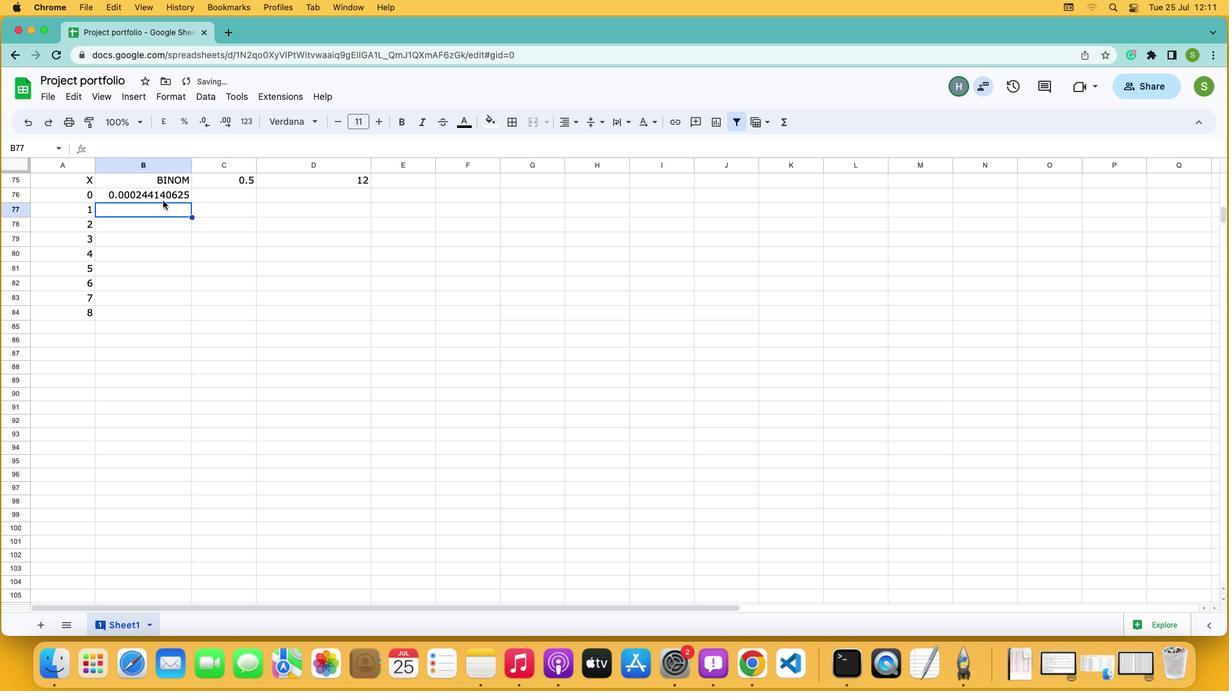 
Action: Mouse moved to (189, 203)
Screenshot: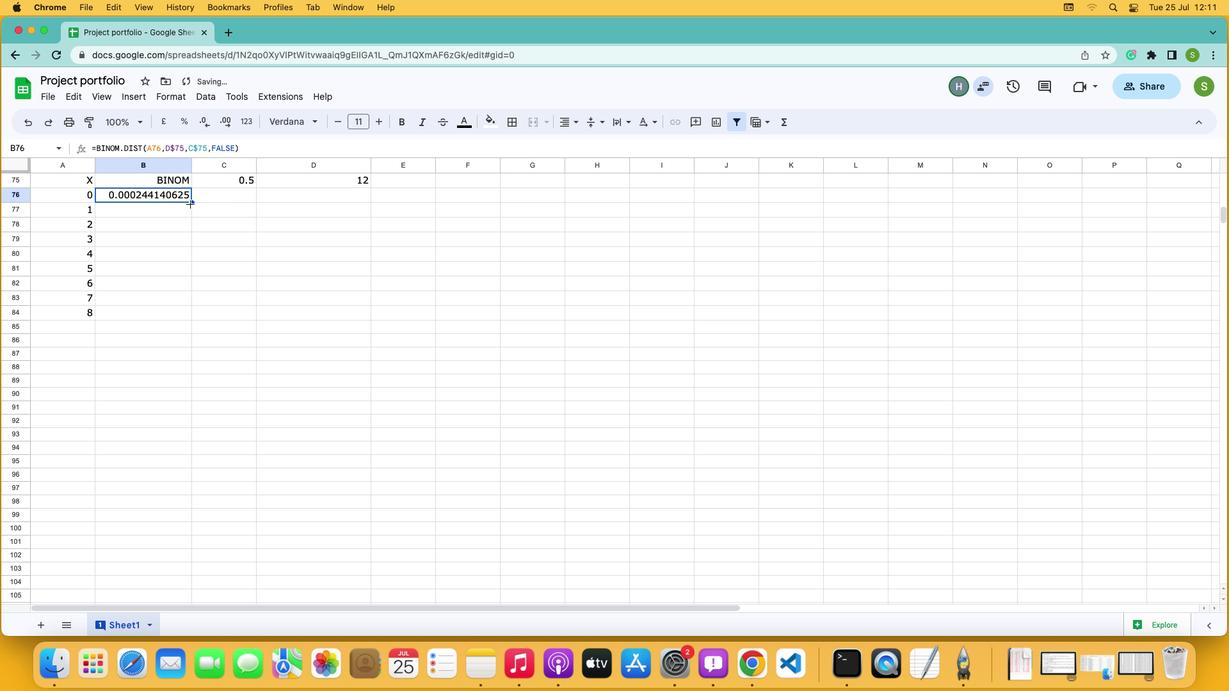 
Action: Mouse pressed left at (189, 203)
Screenshot: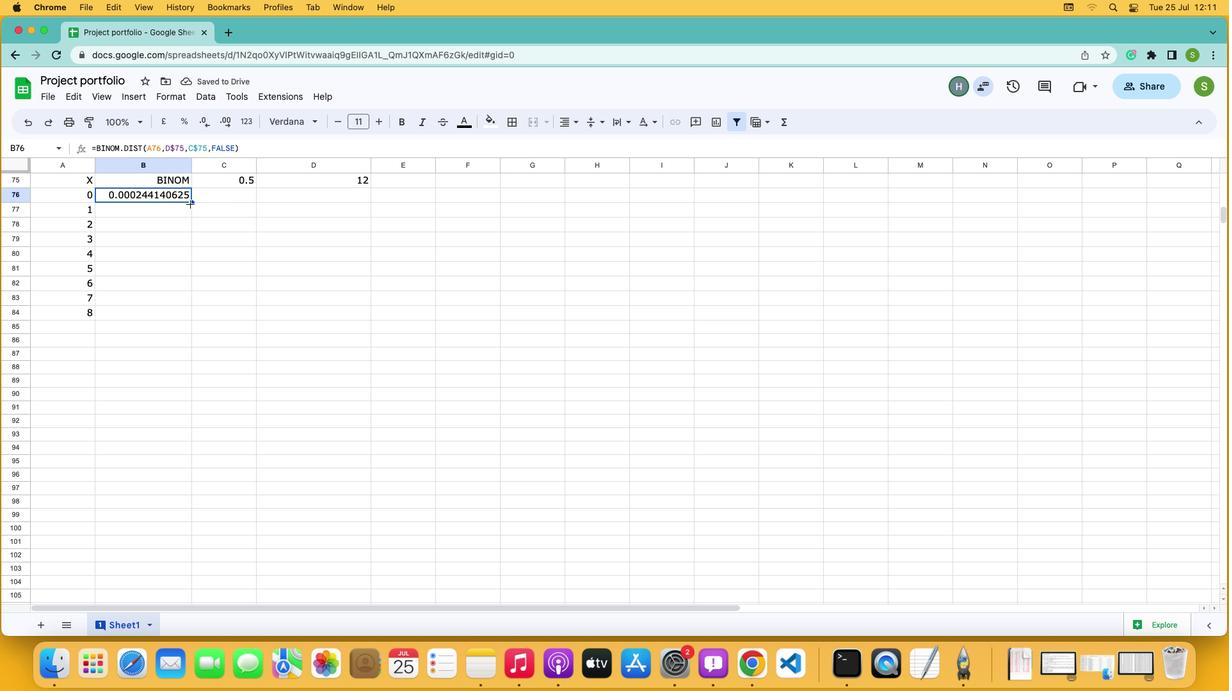 
Action: Mouse moved to (190, 308)
Screenshot: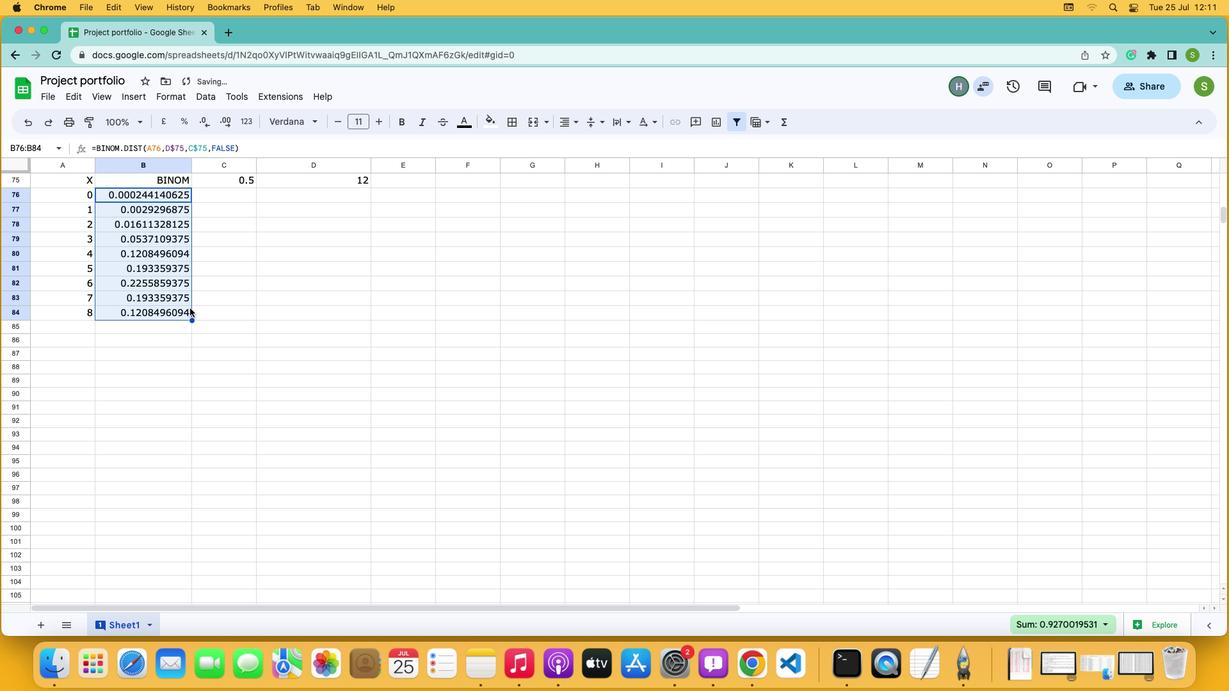 
